 Task: Create a due date automation trigger when advanced on, on the tuesday of the week before a card is due add dates due in less than 1 days at 11:00 AM.
Action: Mouse moved to (1210, 92)
Screenshot: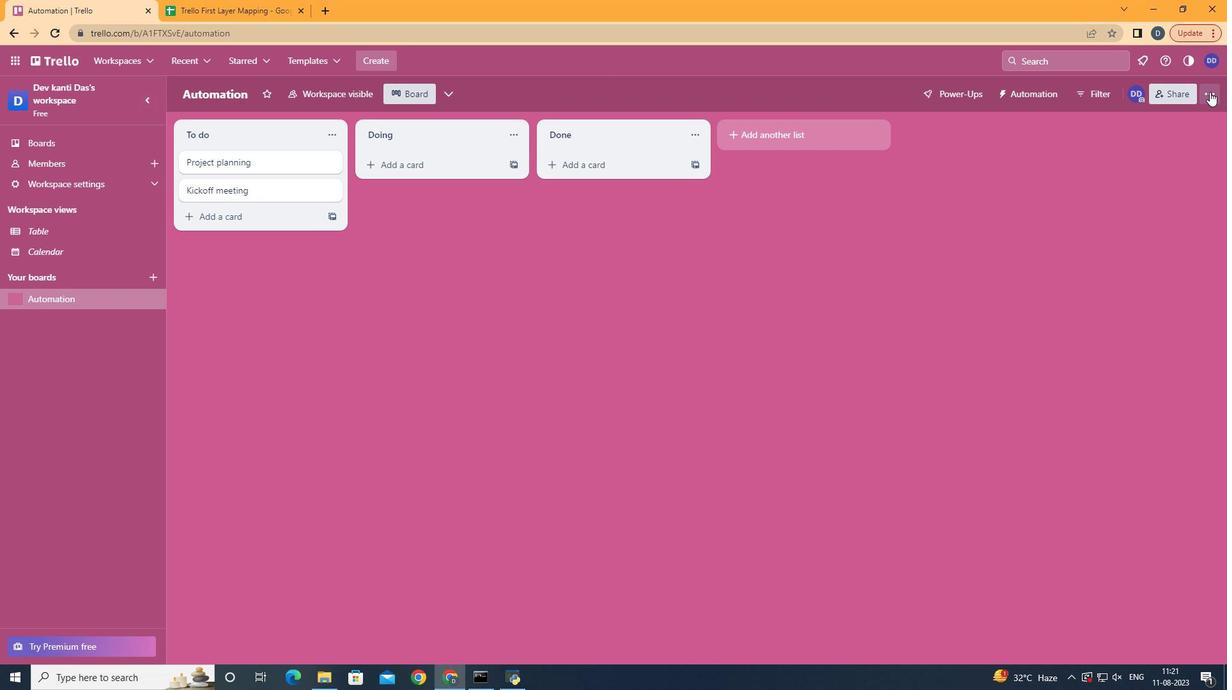 
Action: Mouse pressed left at (1210, 92)
Screenshot: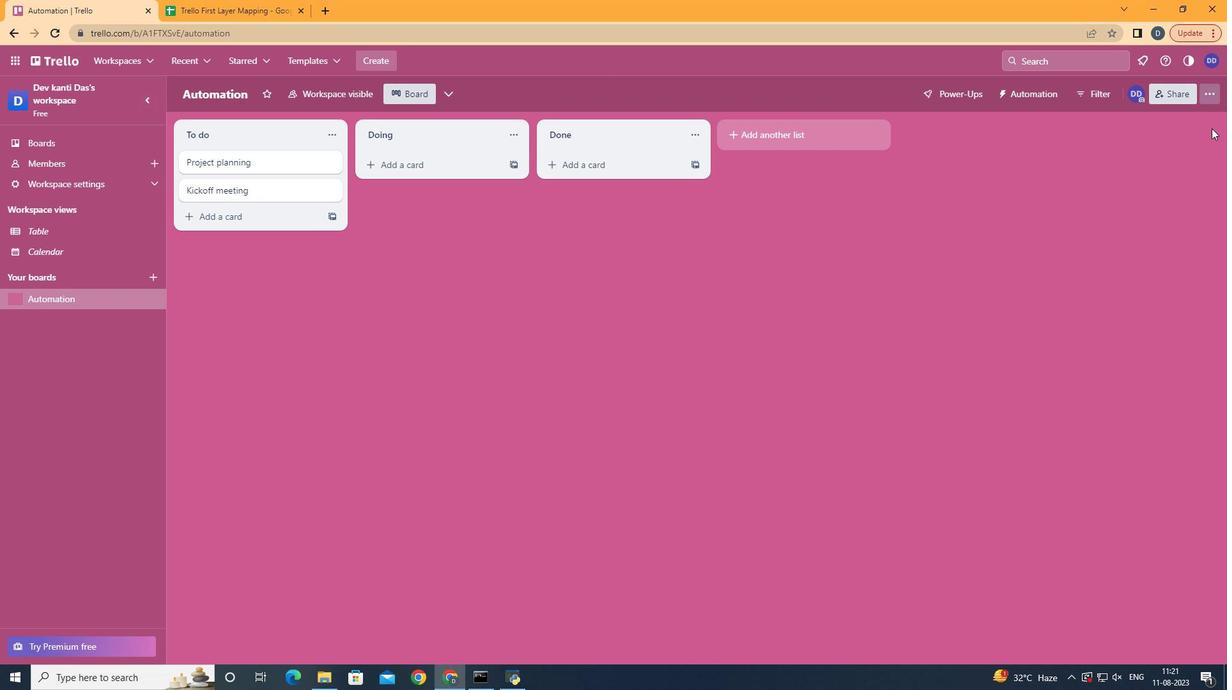 
Action: Mouse moved to (1150, 272)
Screenshot: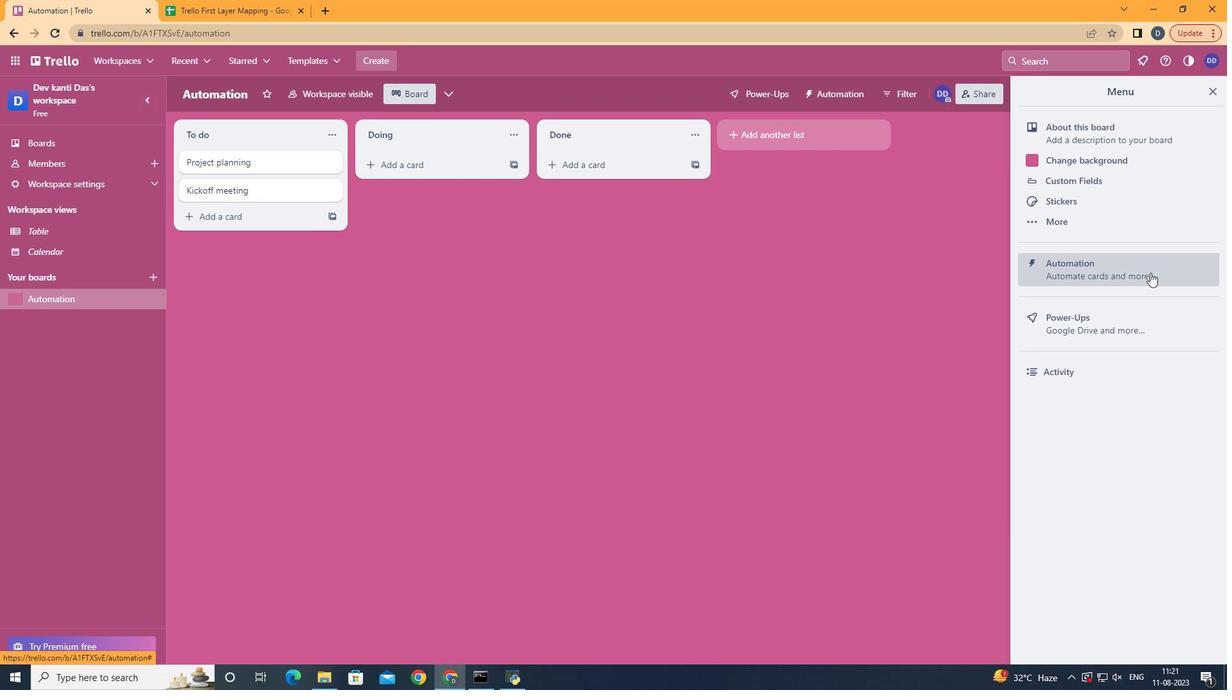 
Action: Mouse pressed left at (1150, 272)
Screenshot: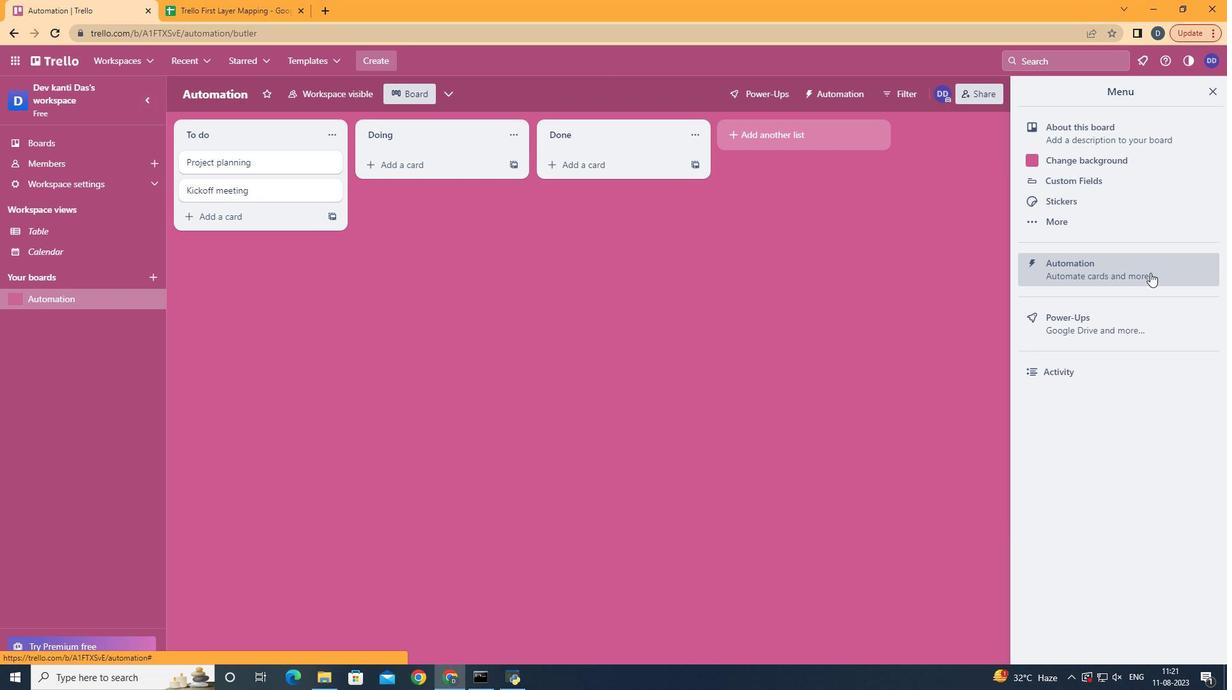 
Action: Mouse moved to (235, 258)
Screenshot: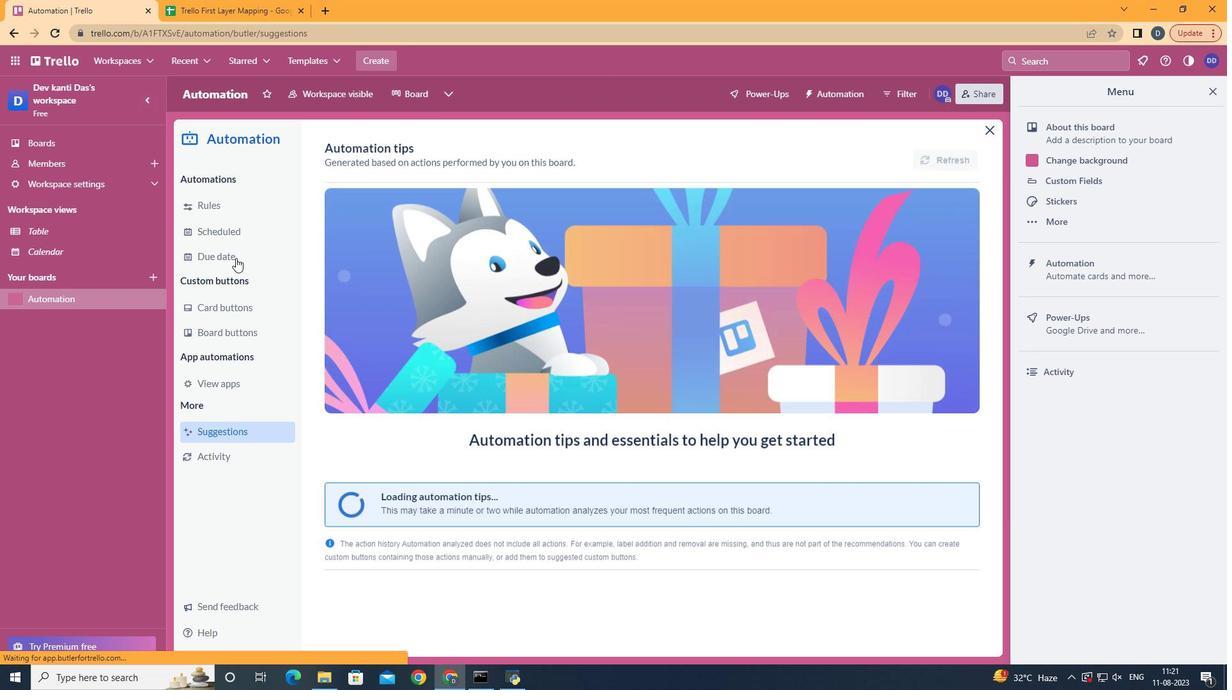
Action: Mouse pressed left at (235, 258)
Screenshot: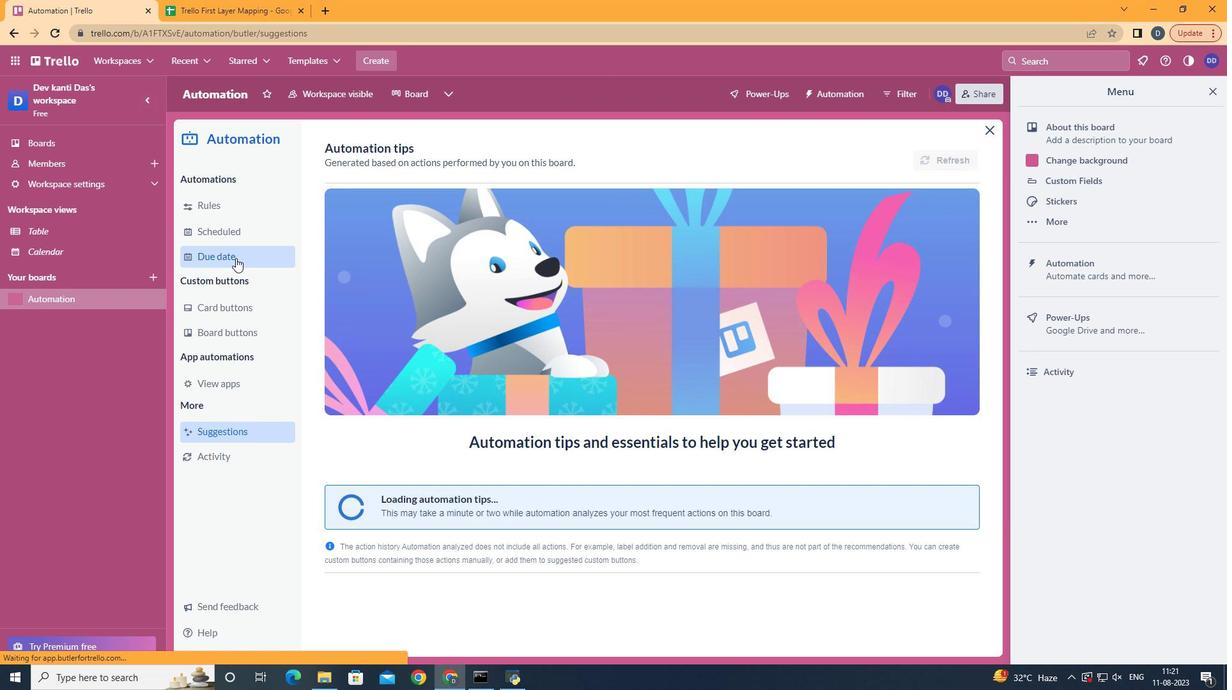 
Action: Mouse moved to (897, 150)
Screenshot: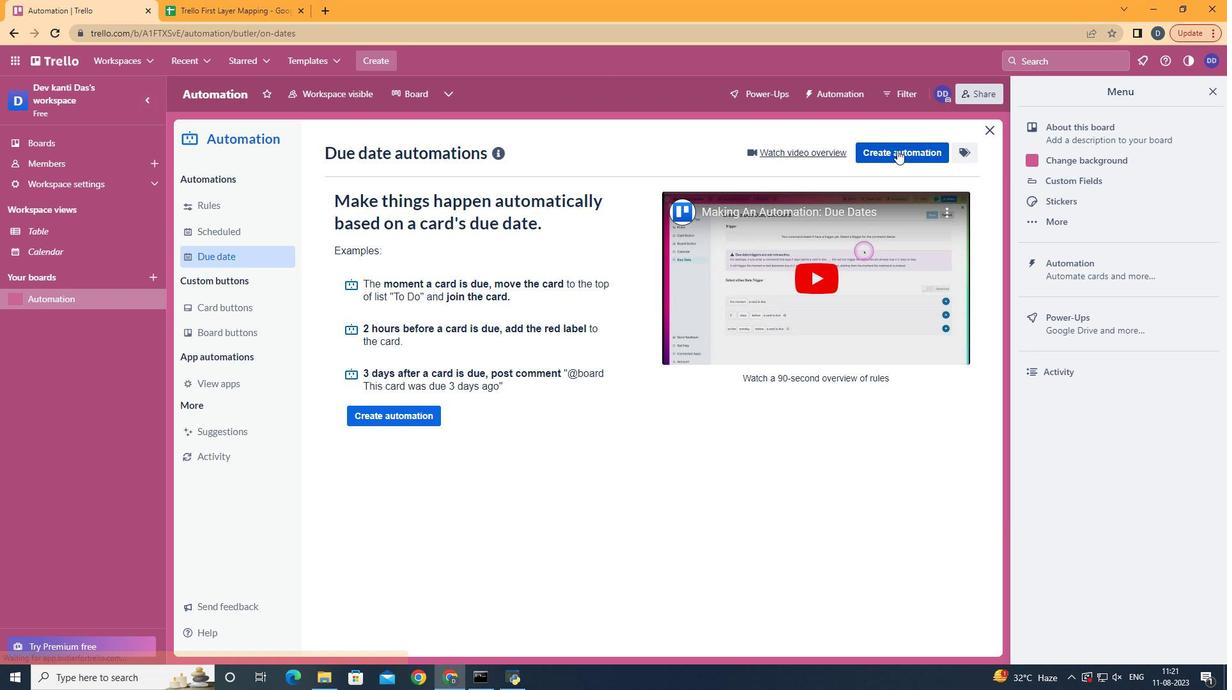 
Action: Mouse pressed left at (897, 150)
Screenshot: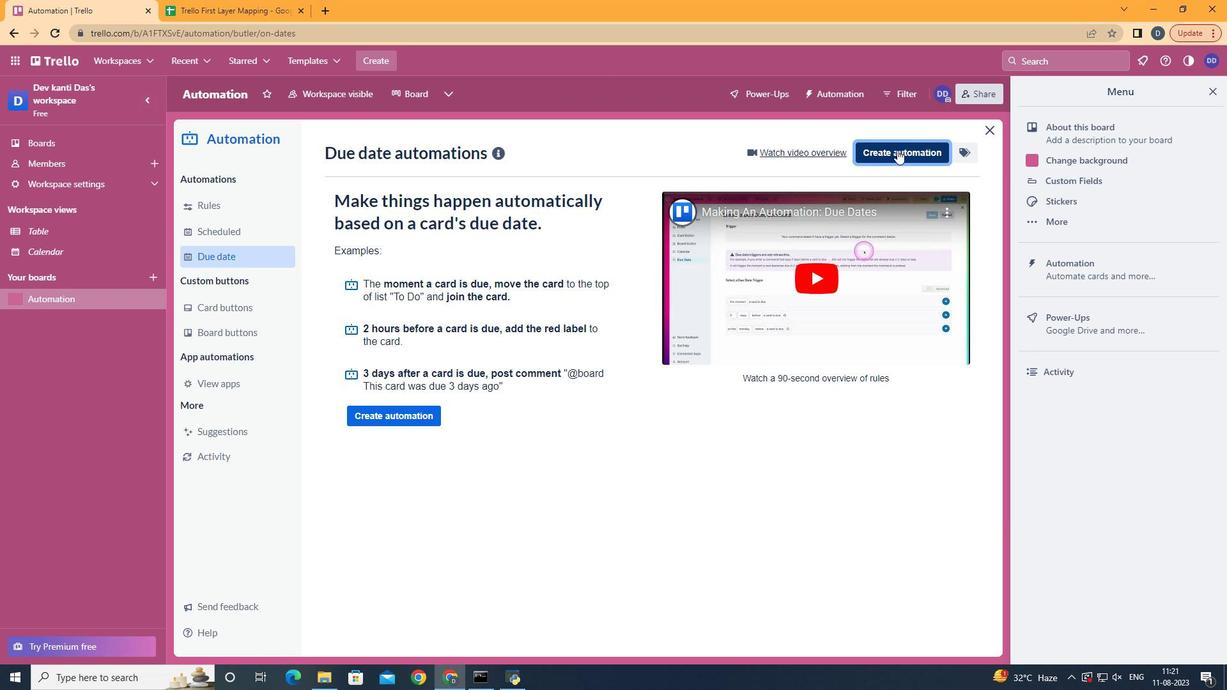 
Action: Mouse moved to (678, 264)
Screenshot: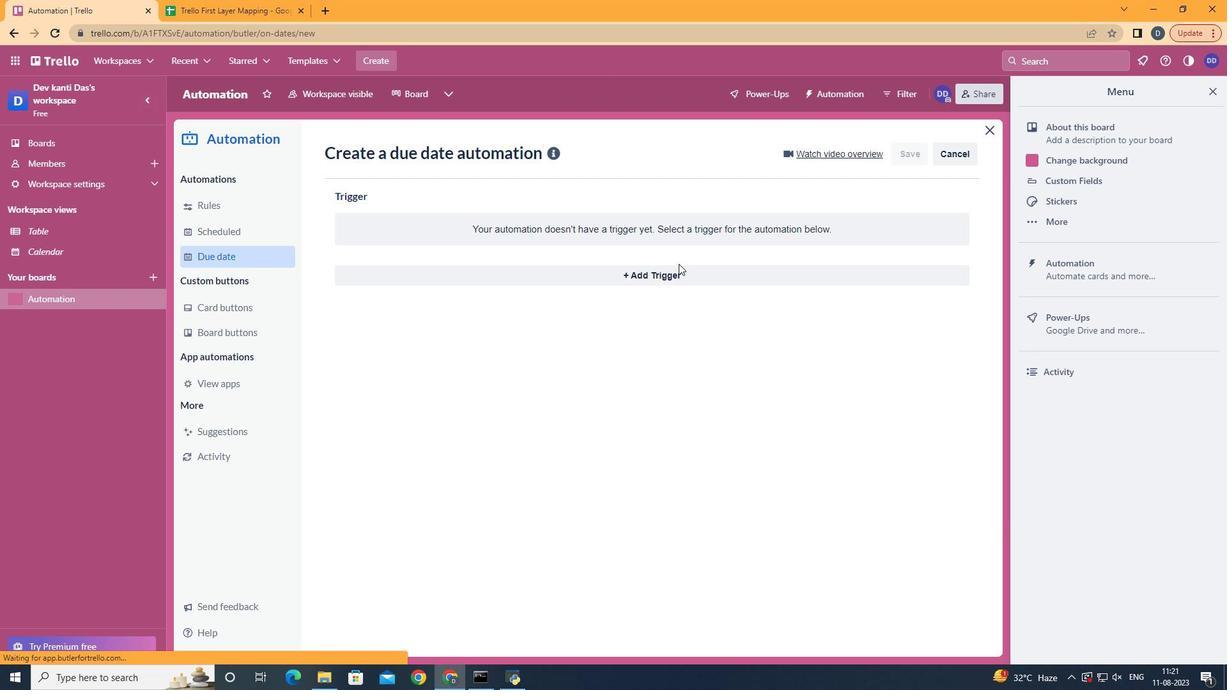 
Action: Mouse pressed left at (678, 264)
Screenshot: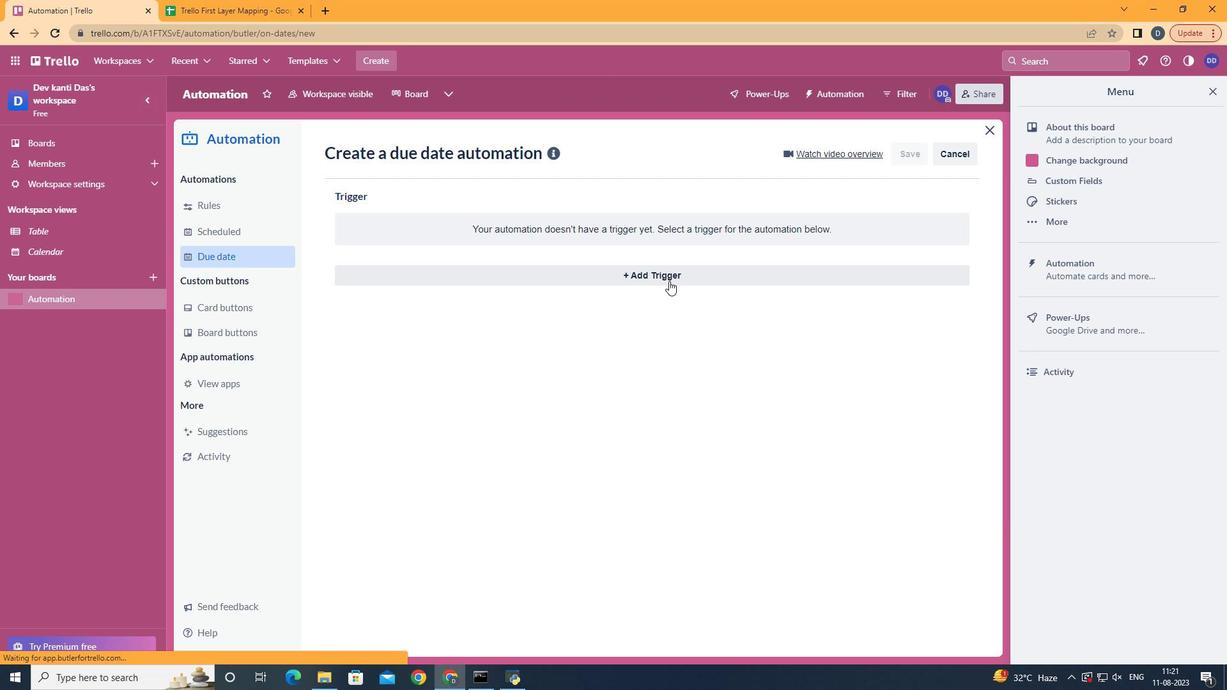 
Action: Mouse moved to (669, 281)
Screenshot: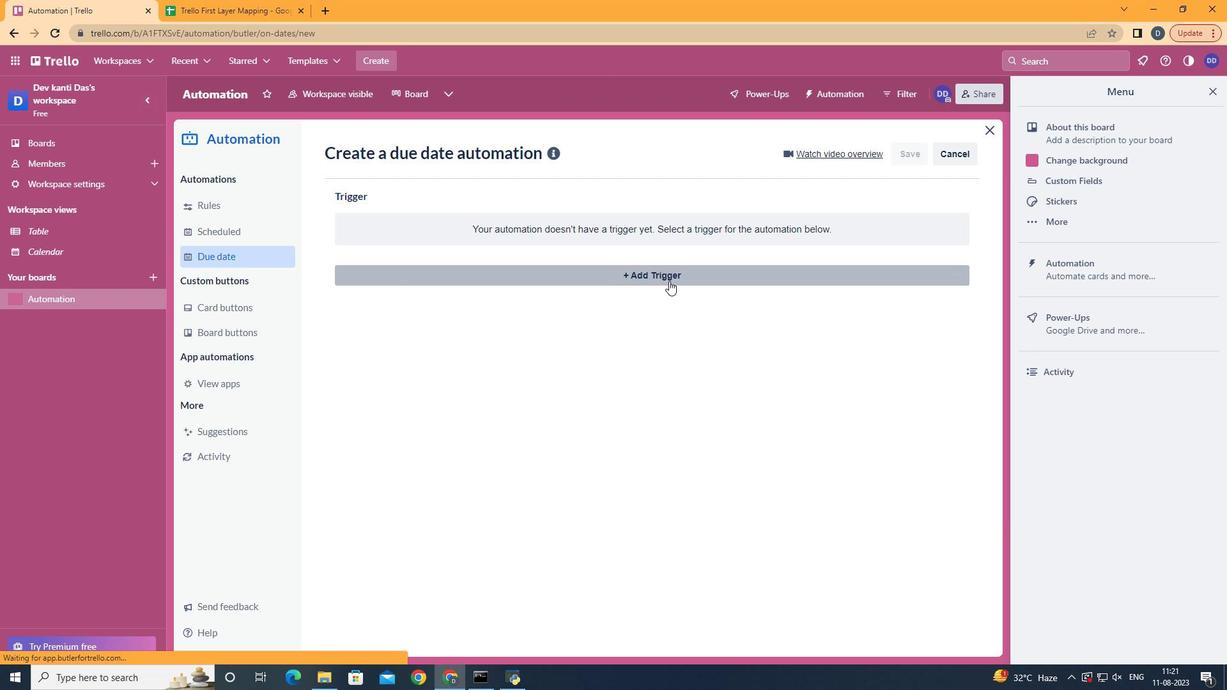 
Action: Mouse pressed left at (669, 281)
Screenshot: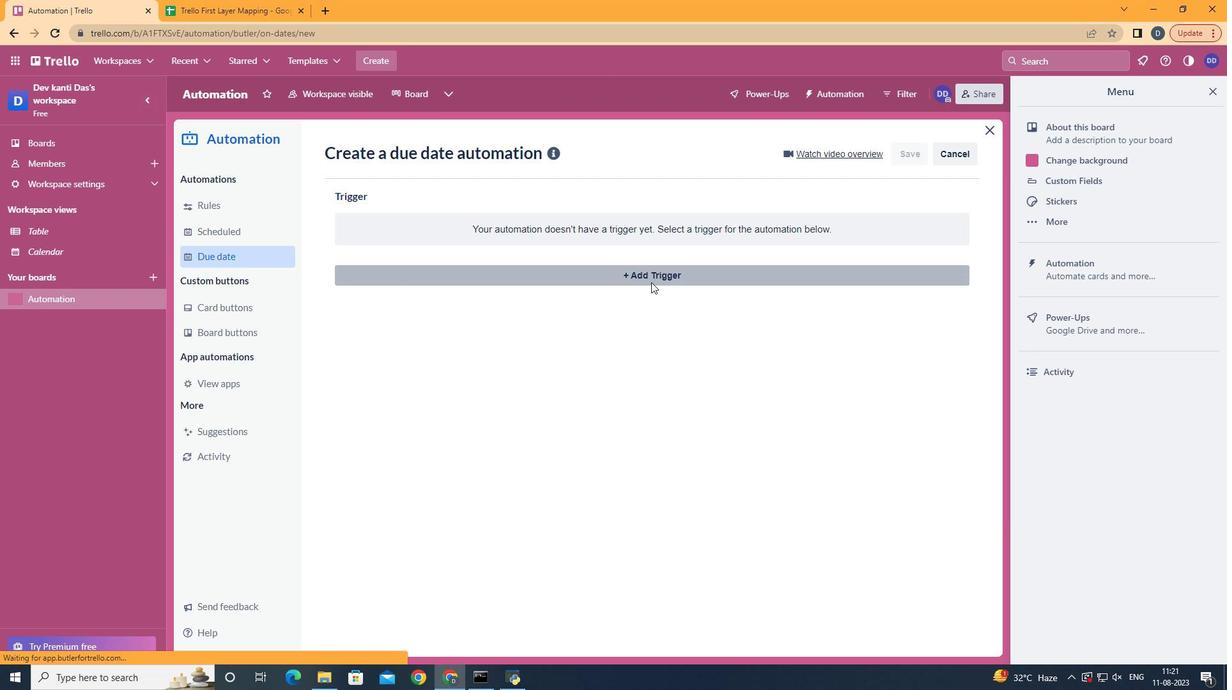 
Action: Mouse moved to (421, 363)
Screenshot: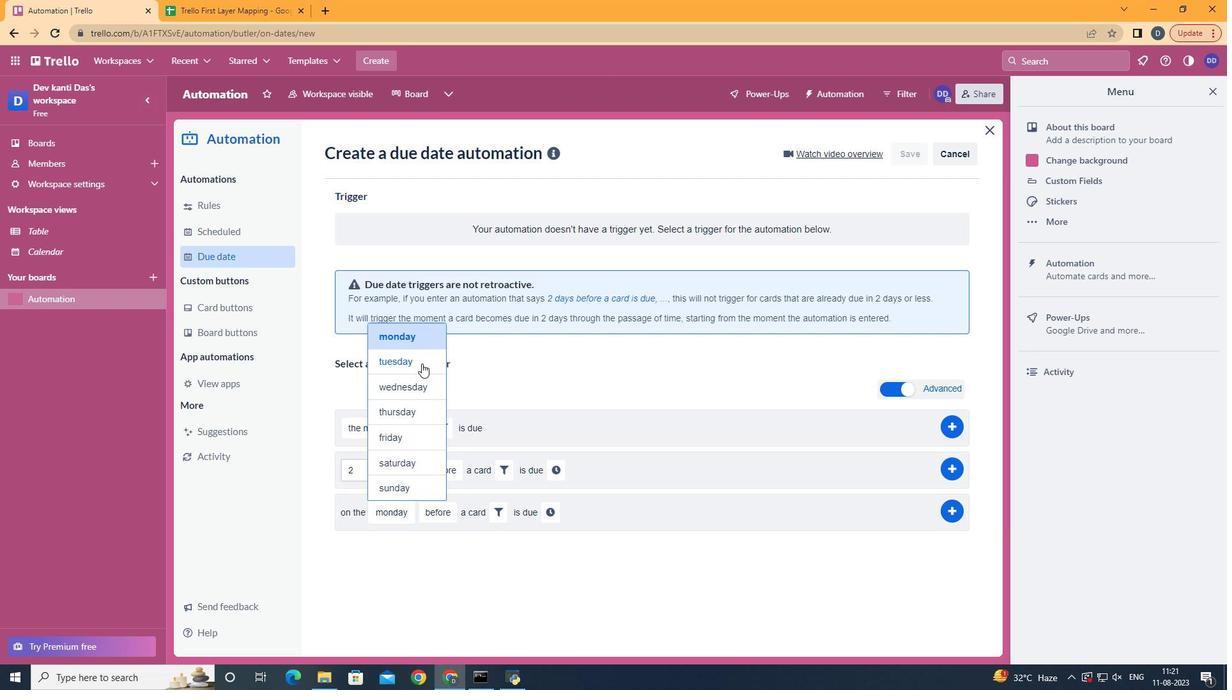 
Action: Mouse pressed left at (421, 363)
Screenshot: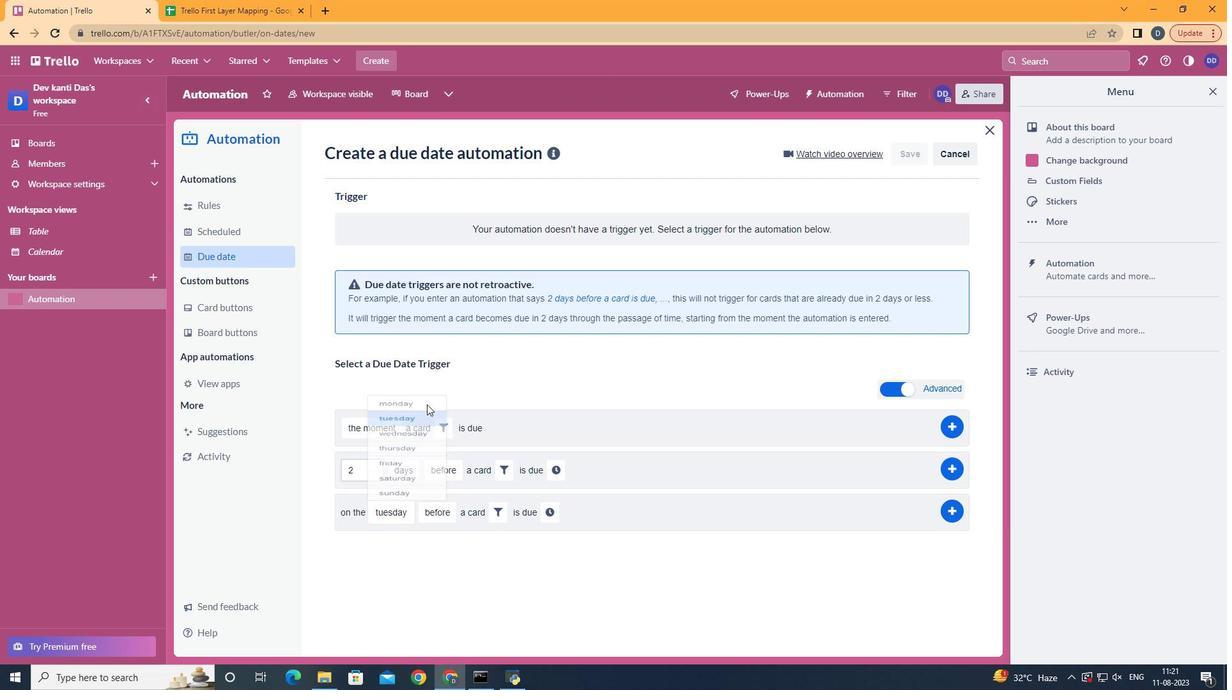 
Action: Mouse moved to (468, 614)
Screenshot: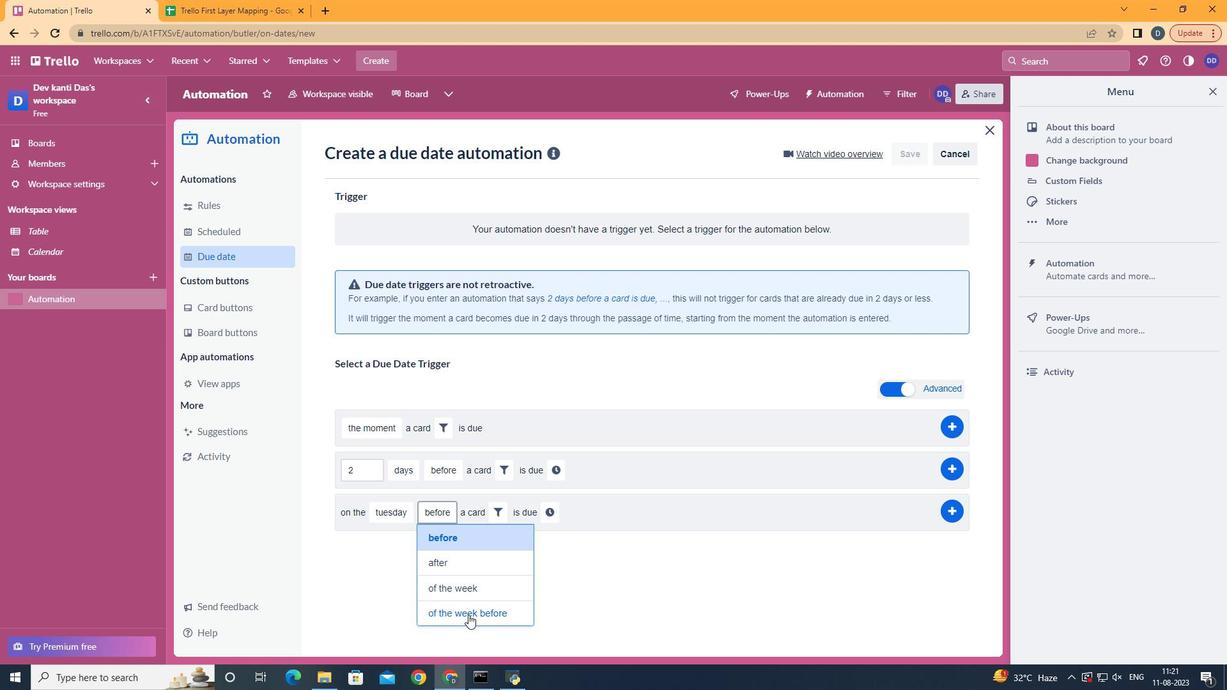 
Action: Mouse pressed left at (468, 614)
Screenshot: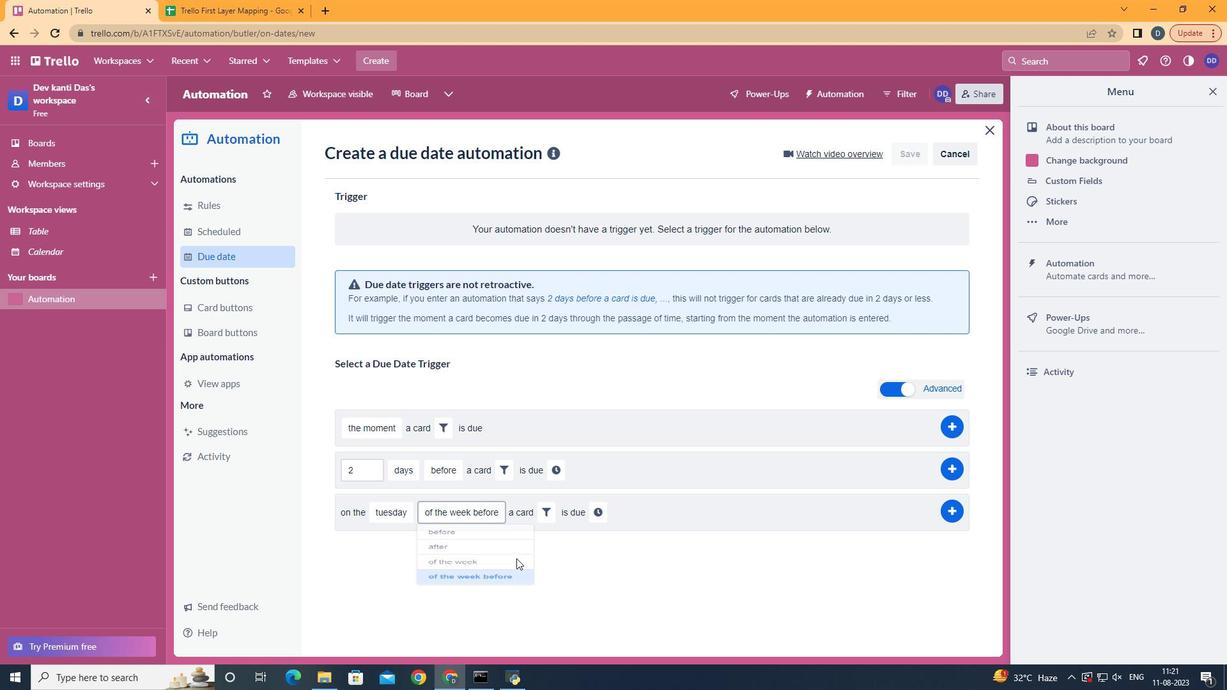 
Action: Mouse moved to (543, 518)
Screenshot: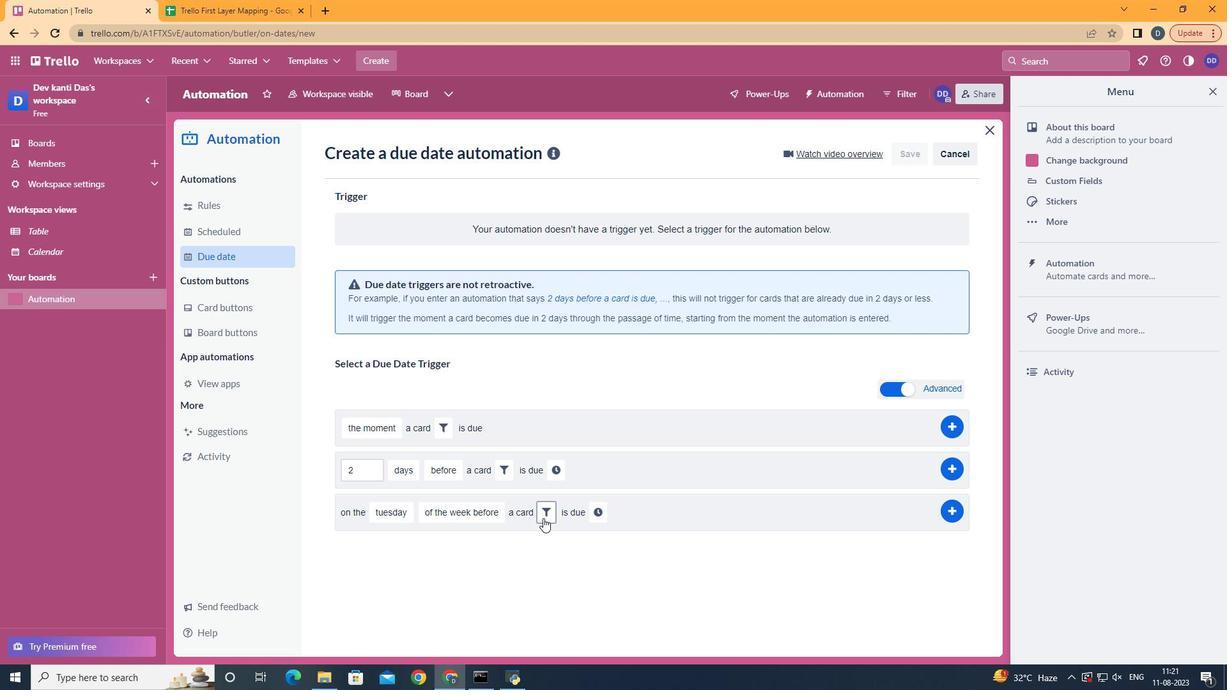 
Action: Mouse pressed left at (543, 518)
Screenshot: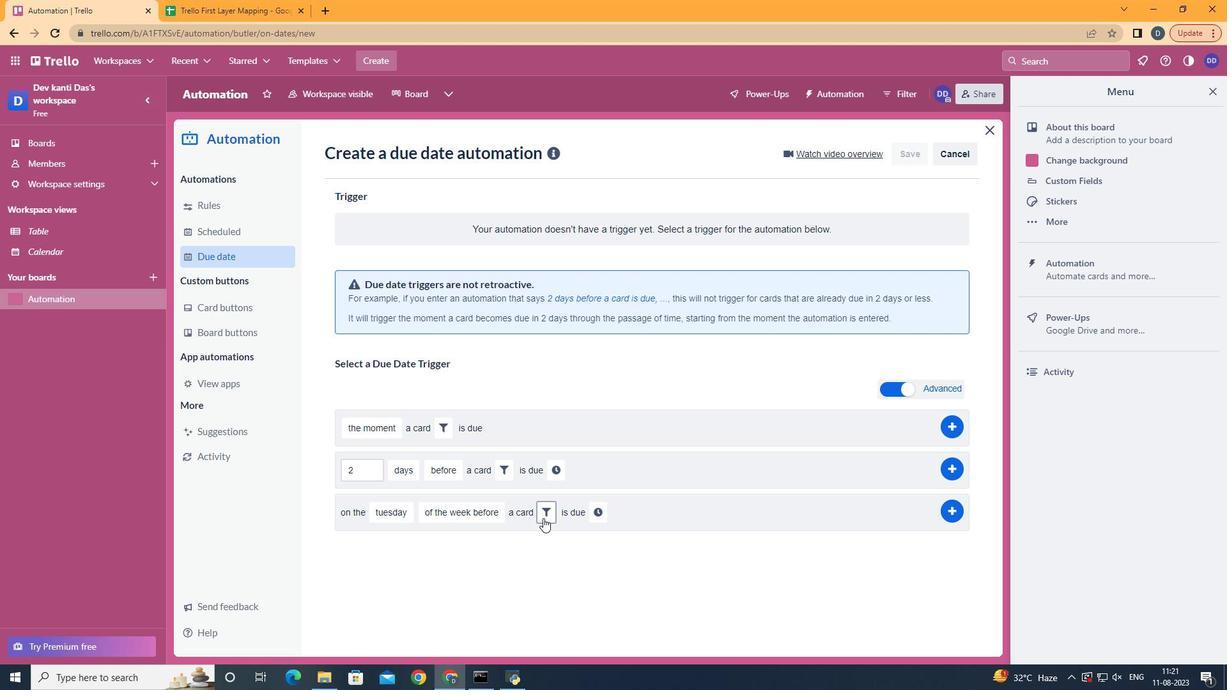 
Action: Mouse moved to (607, 551)
Screenshot: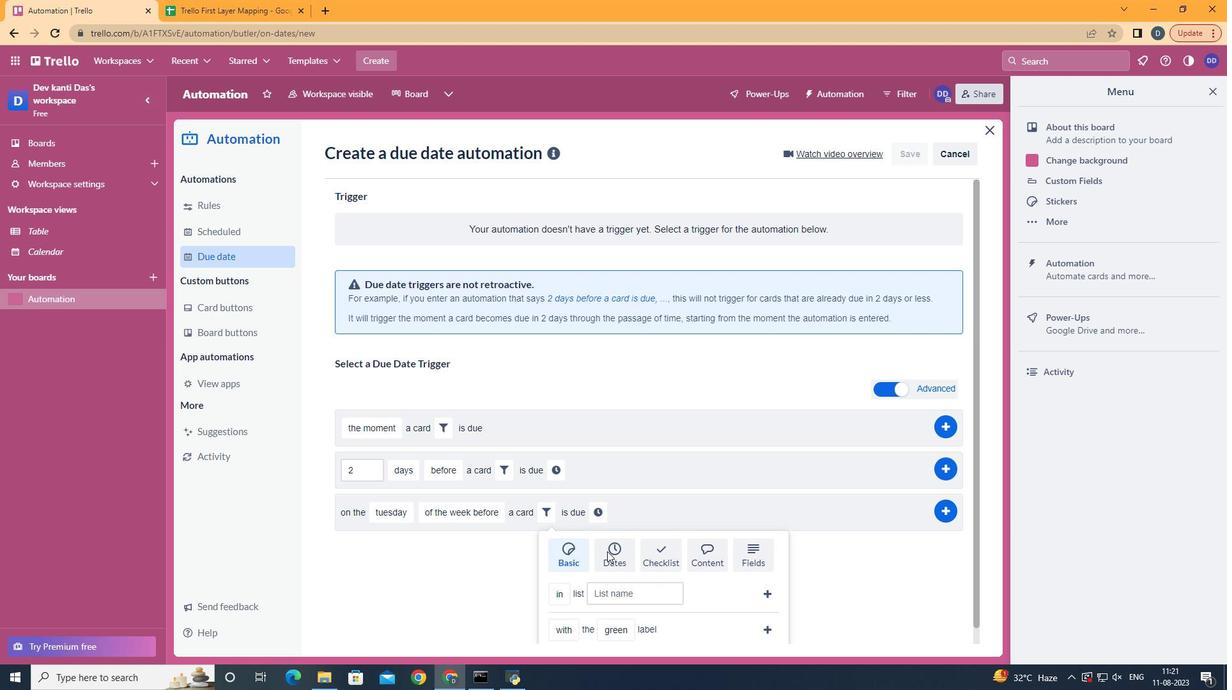 
Action: Mouse pressed left at (607, 551)
Screenshot: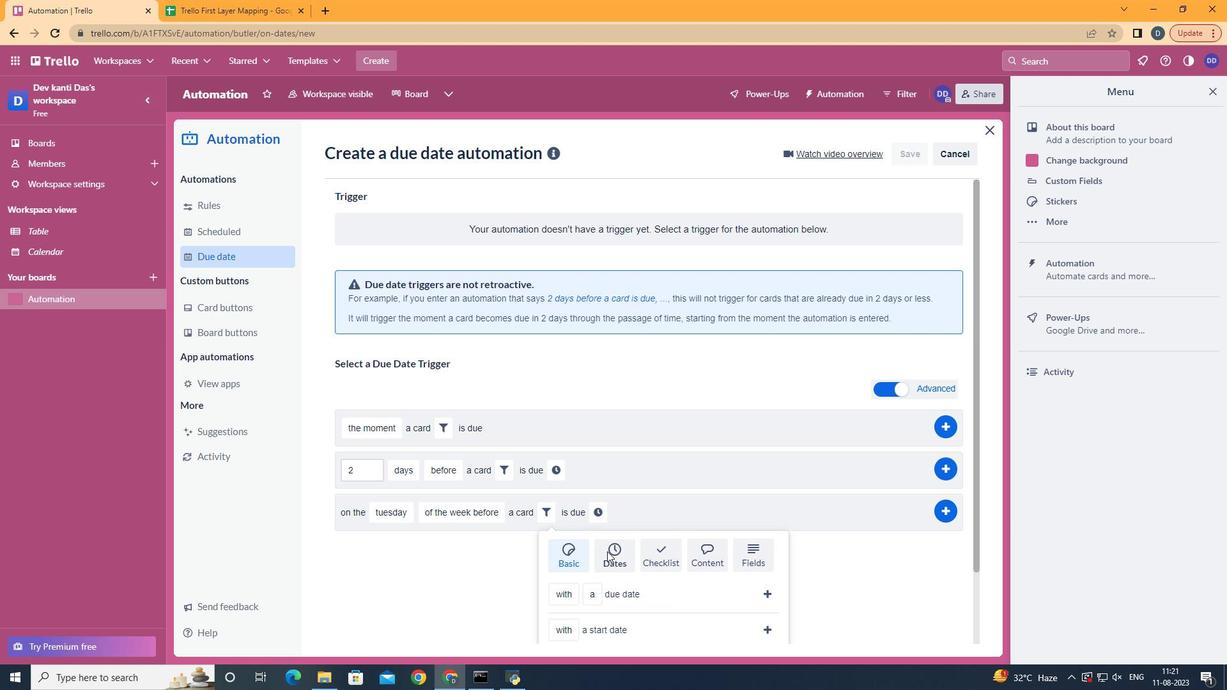 
Action: Mouse scrolled (607, 551) with delta (0, 0)
Screenshot: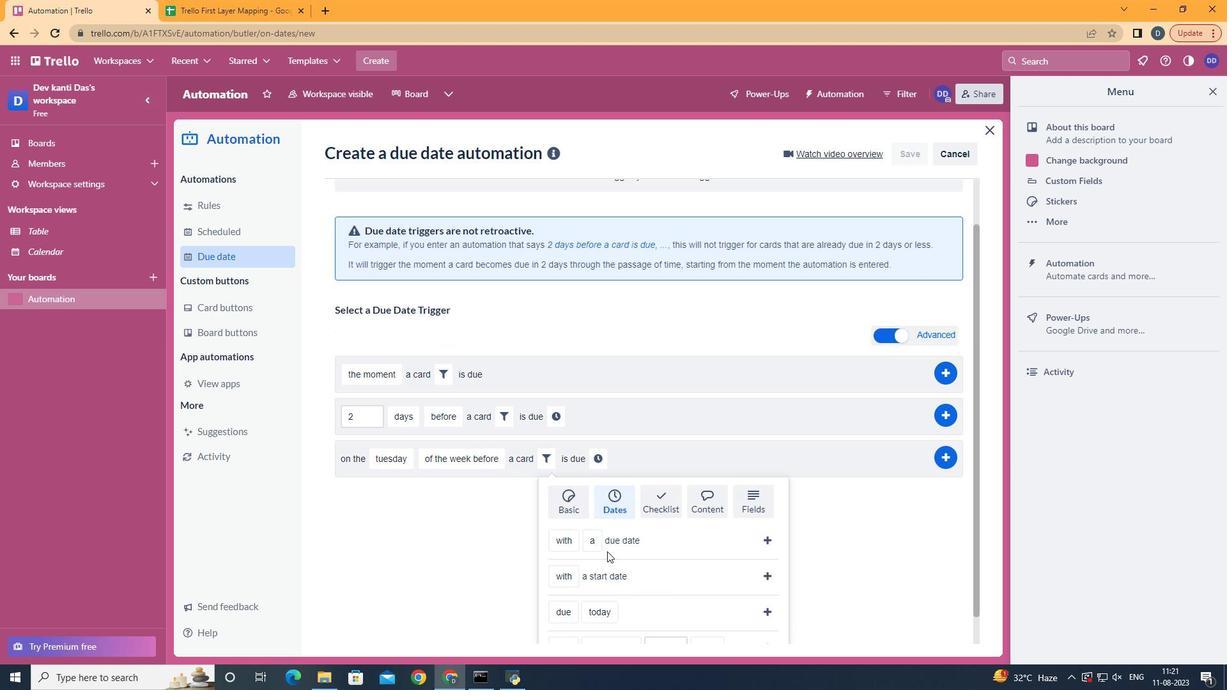 
Action: Mouse scrolled (607, 551) with delta (0, 0)
Screenshot: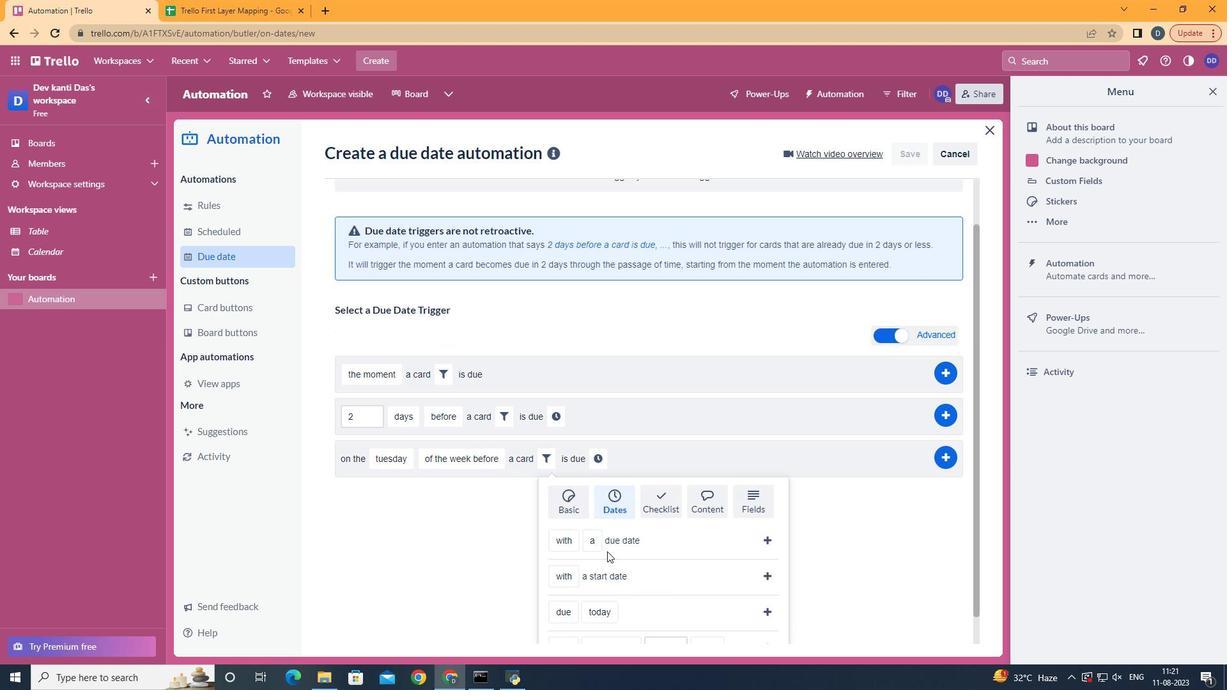 
Action: Mouse scrolled (607, 551) with delta (0, 0)
Screenshot: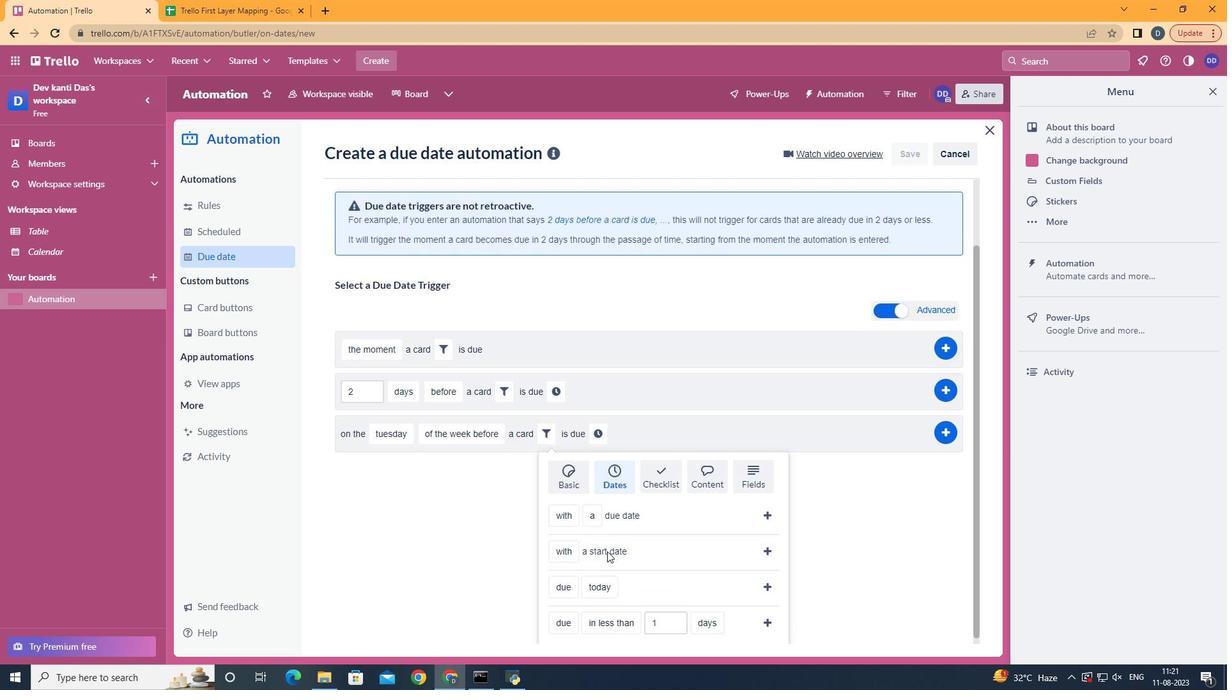 
Action: Mouse scrolled (607, 551) with delta (0, 0)
Screenshot: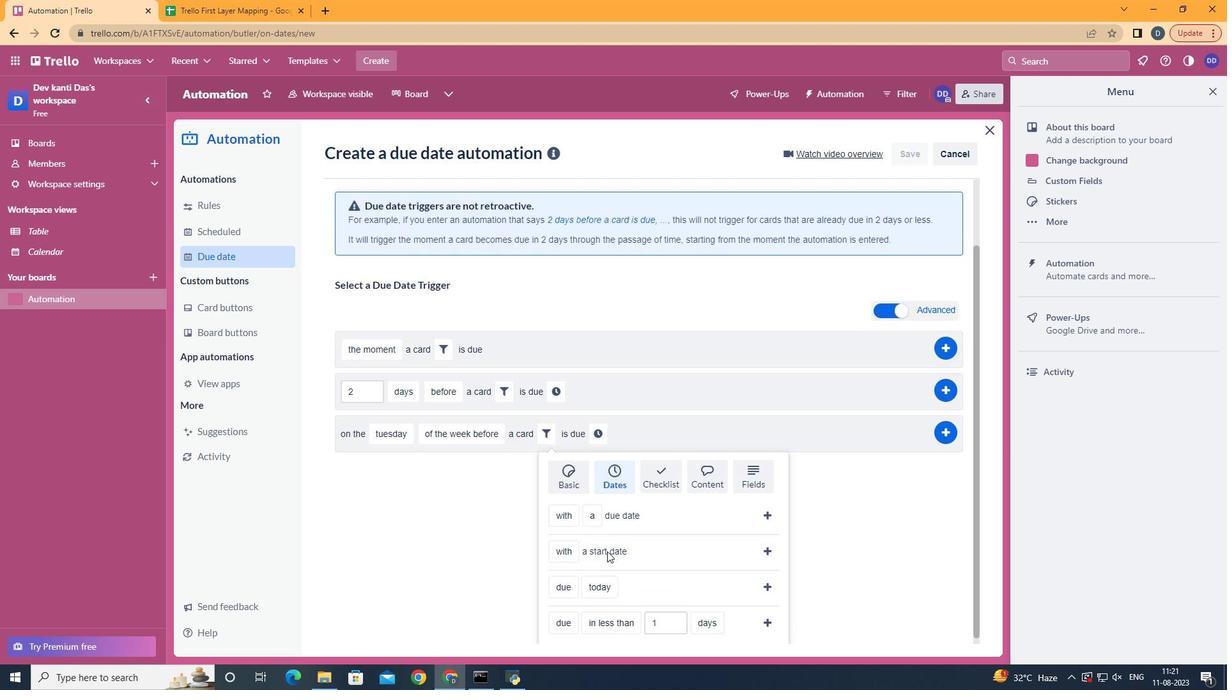 
Action: Mouse scrolled (607, 551) with delta (0, 0)
Screenshot: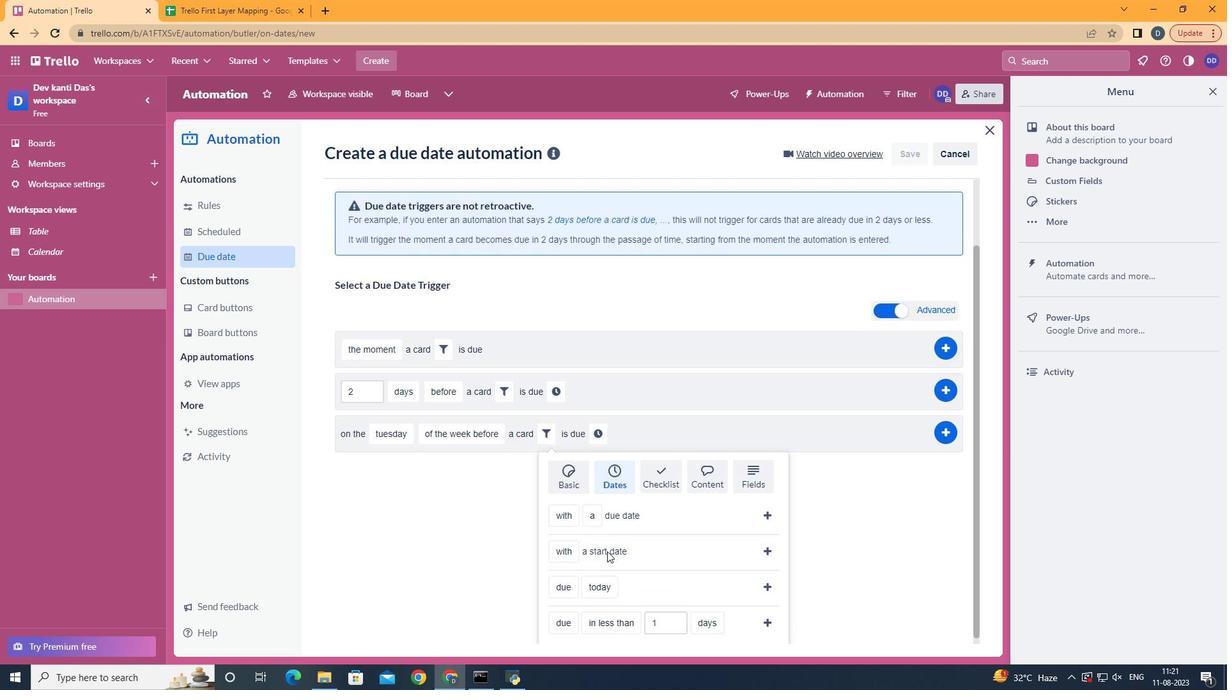 
Action: Mouse moved to (767, 612)
Screenshot: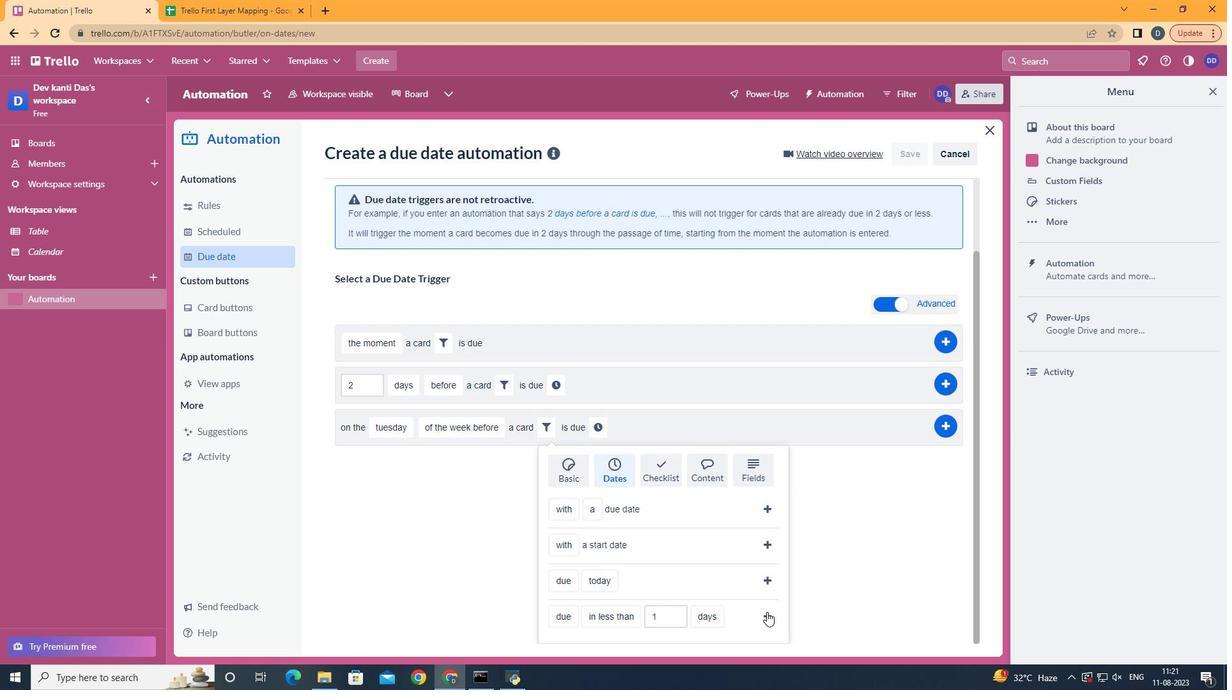 
Action: Mouse pressed left at (767, 612)
Screenshot: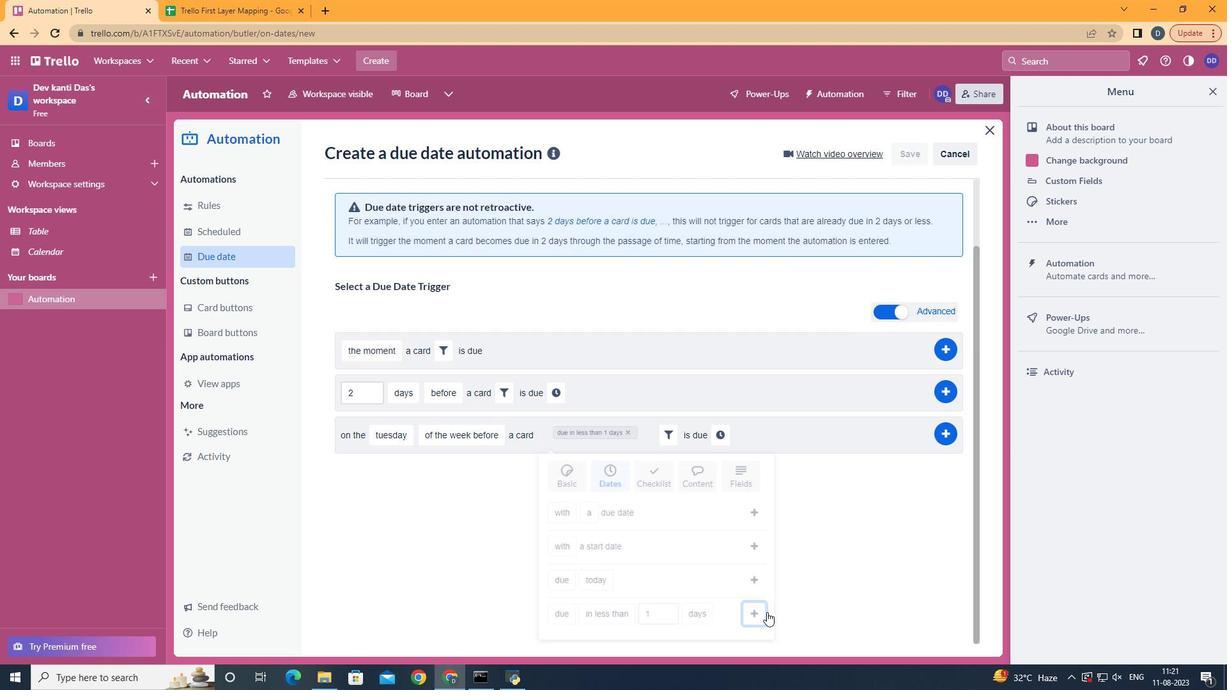 
Action: Mouse moved to (714, 518)
Screenshot: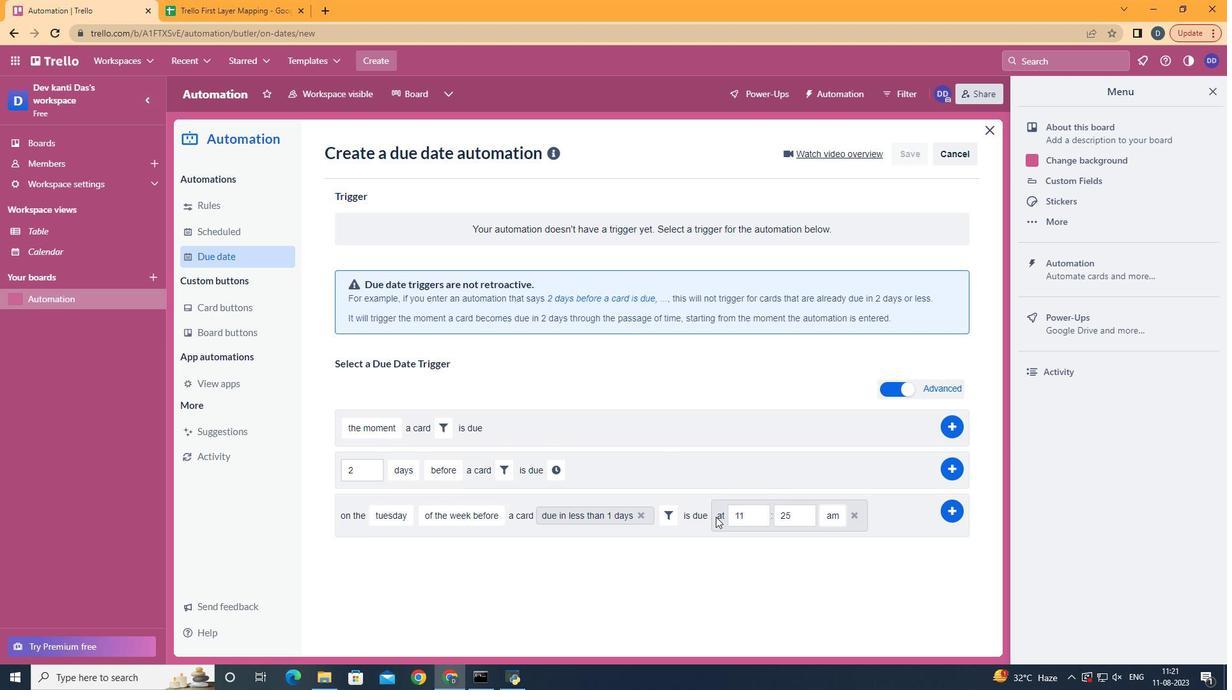 
Action: Mouse pressed left at (714, 518)
Screenshot: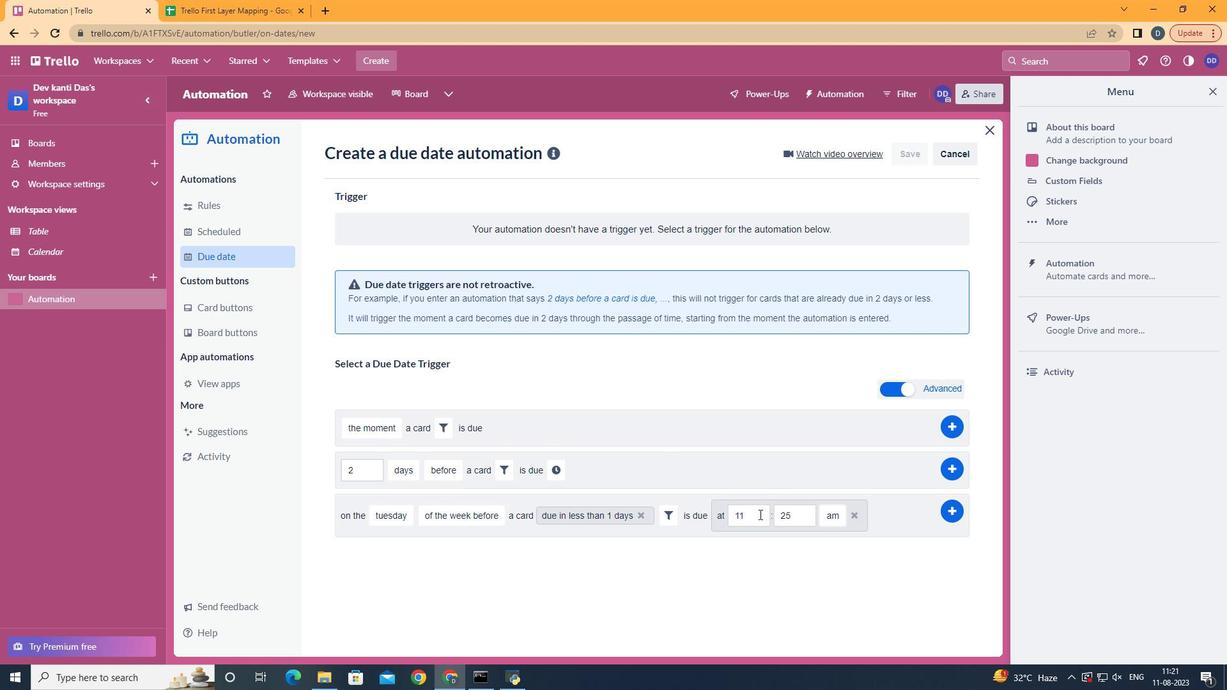 
Action: Mouse moved to (811, 513)
Screenshot: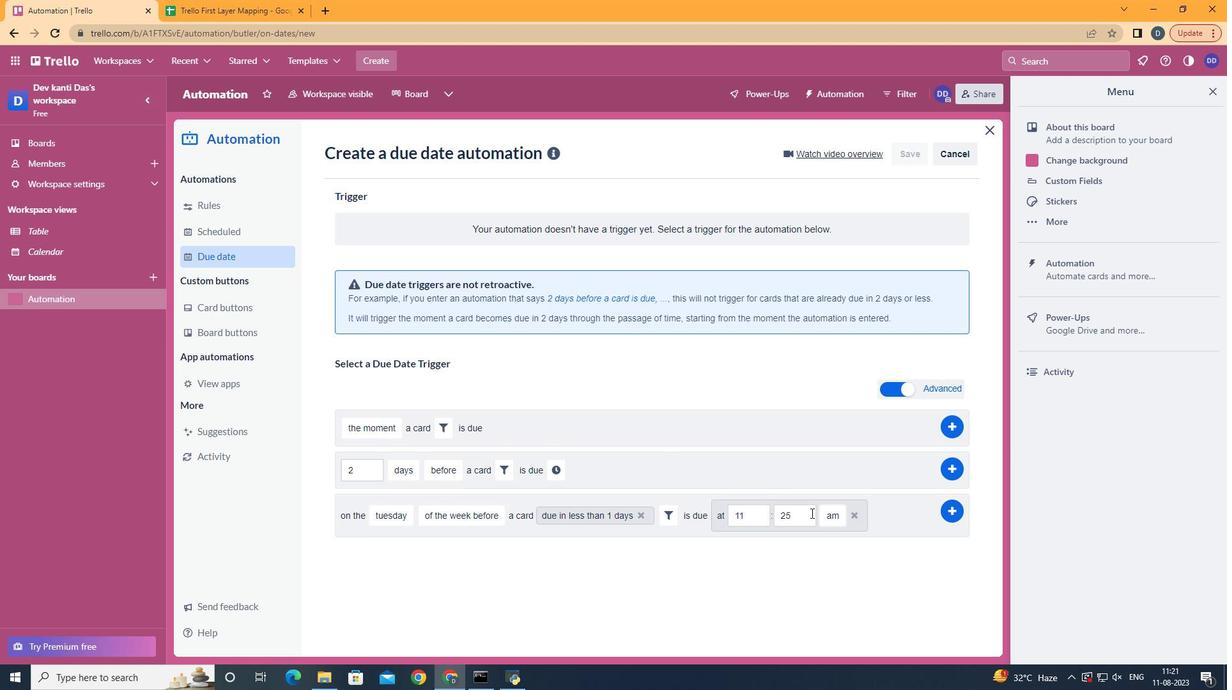 
Action: Mouse pressed left at (811, 513)
Screenshot: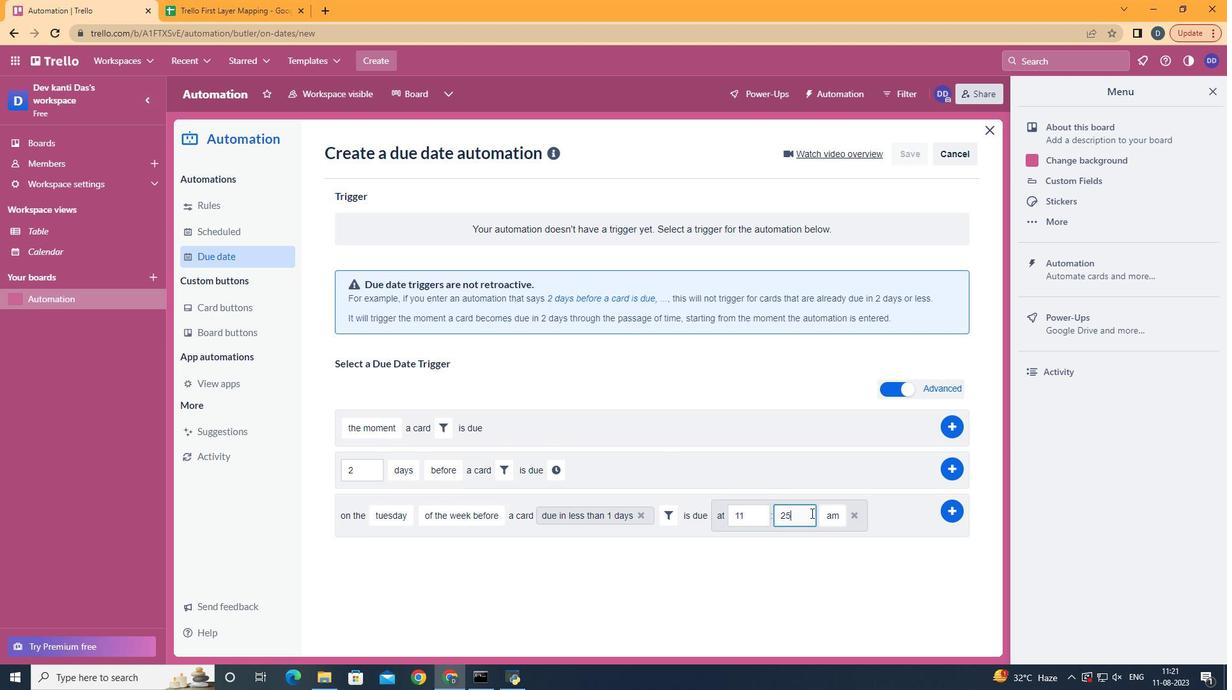 
Action: Key pressed <Key.backspace><Key.backspace>00
Screenshot: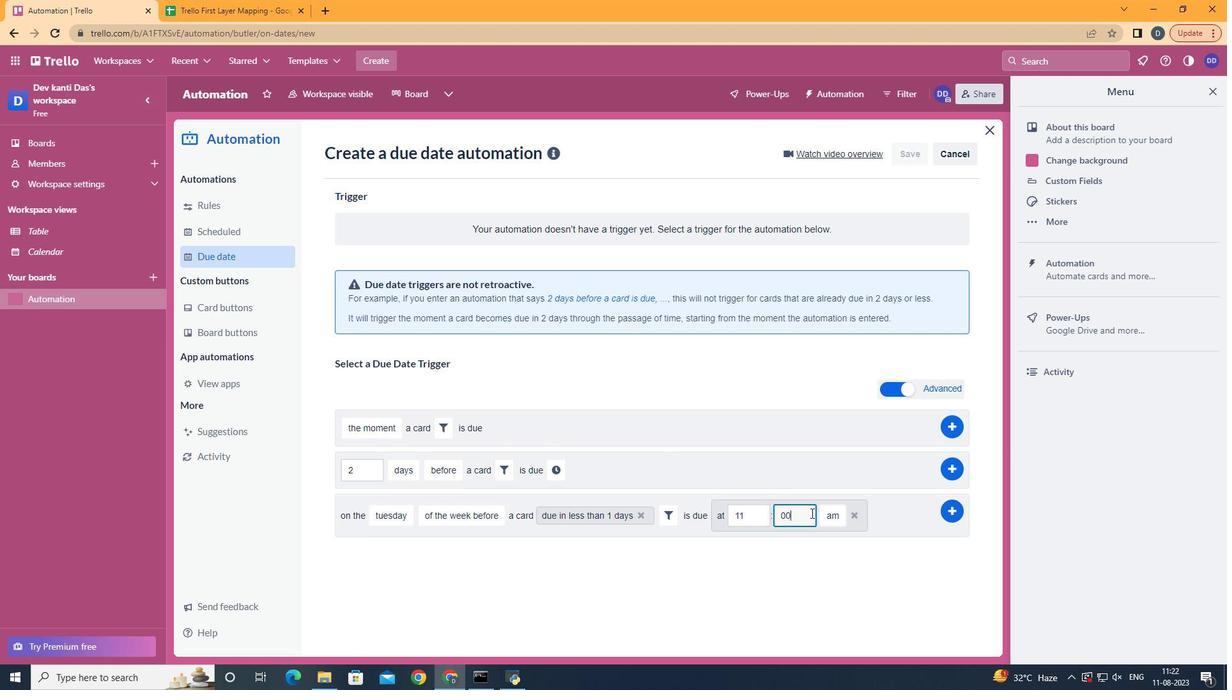 
Action: Mouse moved to (954, 510)
Screenshot: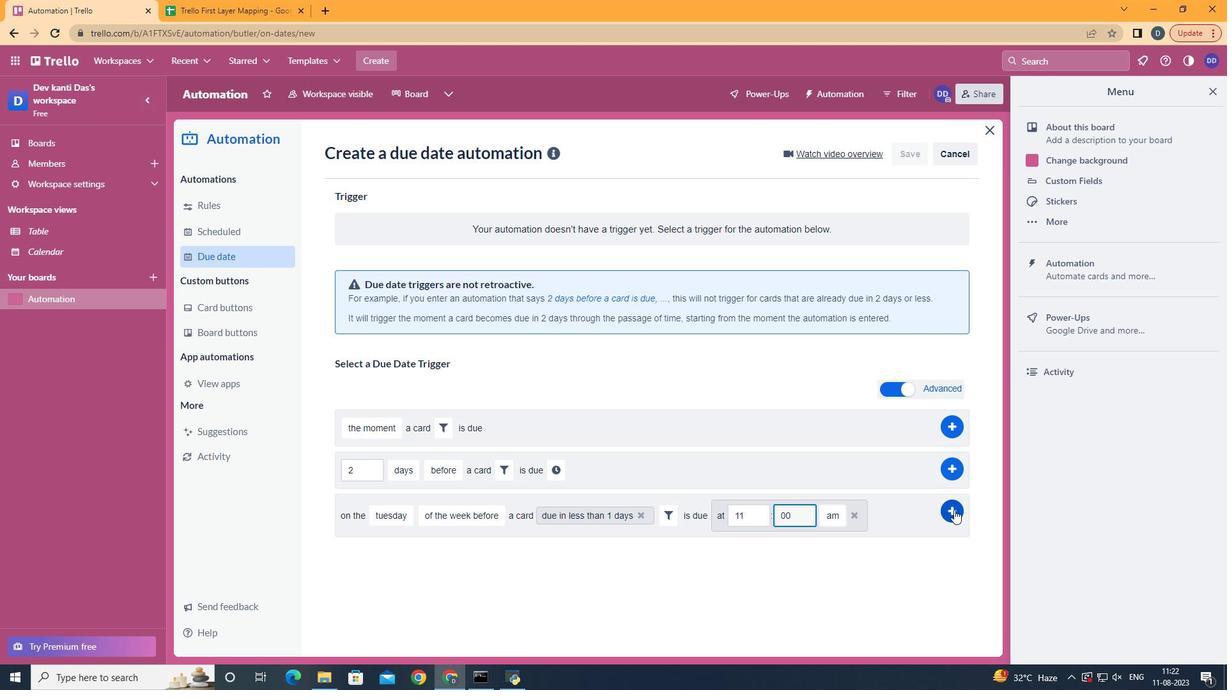 
Action: Mouse pressed left at (954, 510)
Screenshot: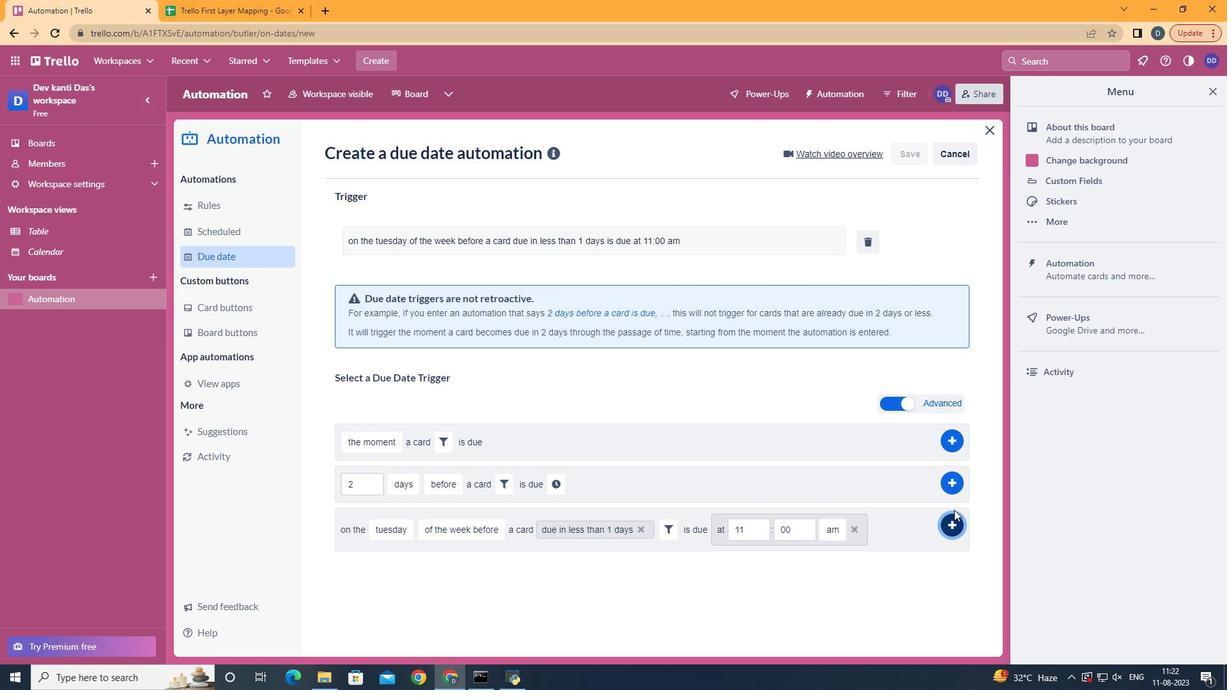 
